Task: Start in the project TripHive the sprint 'Supernatural', with a duration of 3 weeks.
Action: Mouse moved to (509, 447)
Screenshot: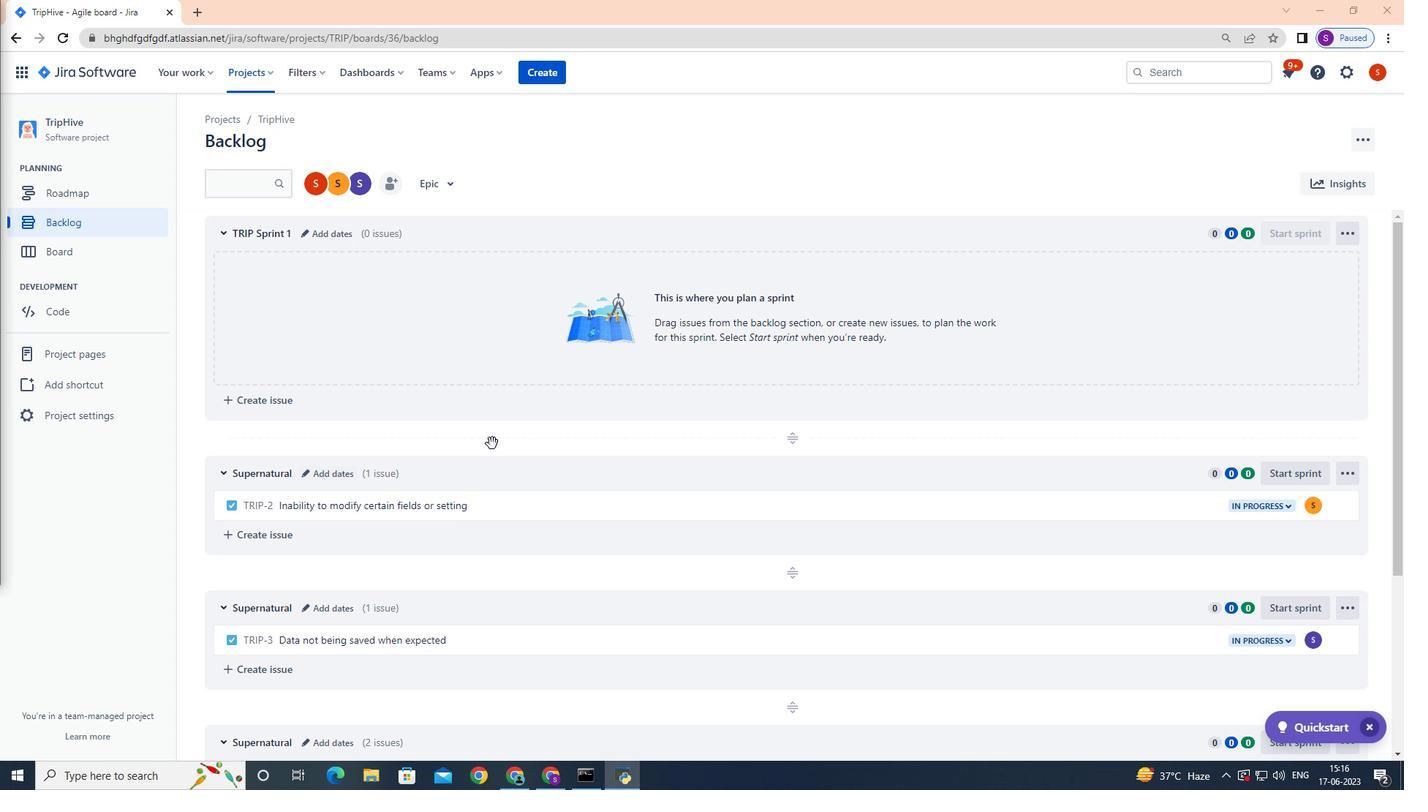 
Action: Mouse scrolled (509, 447) with delta (0, 0)
Screenshot: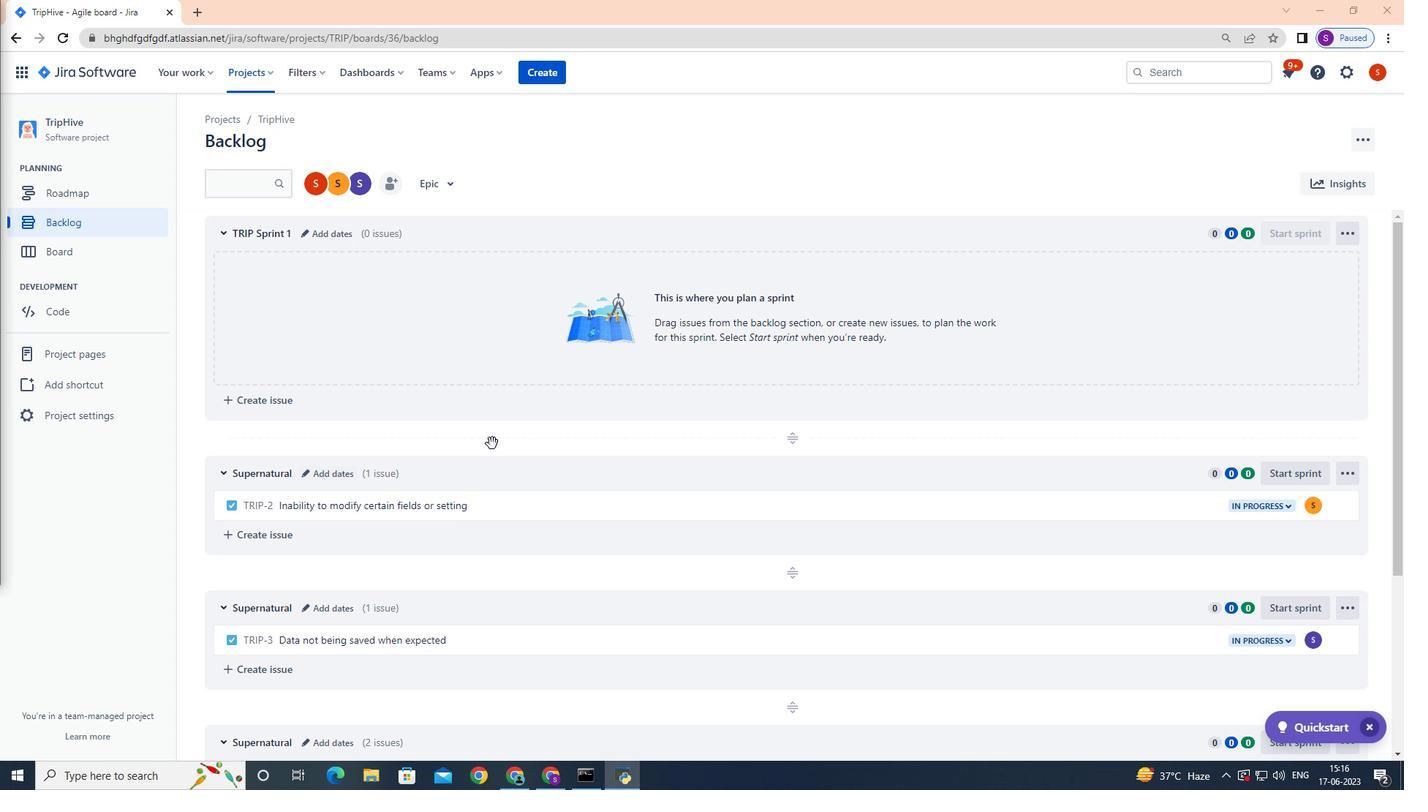 
Action: Mouse moved to (509, 447)
Screenshot: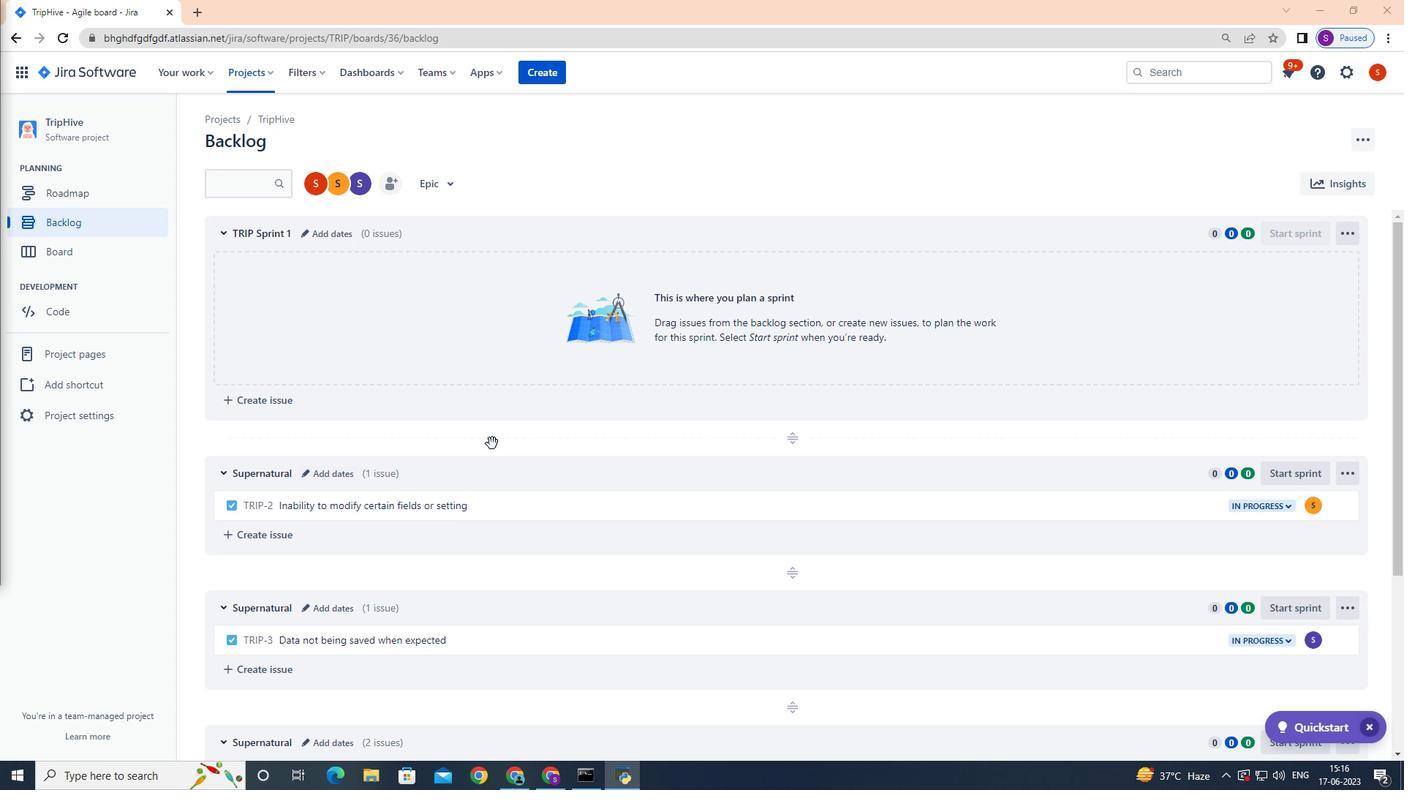 
Action: Mouse scrolled (509, 447) with delta (0, 0)
Screenshot: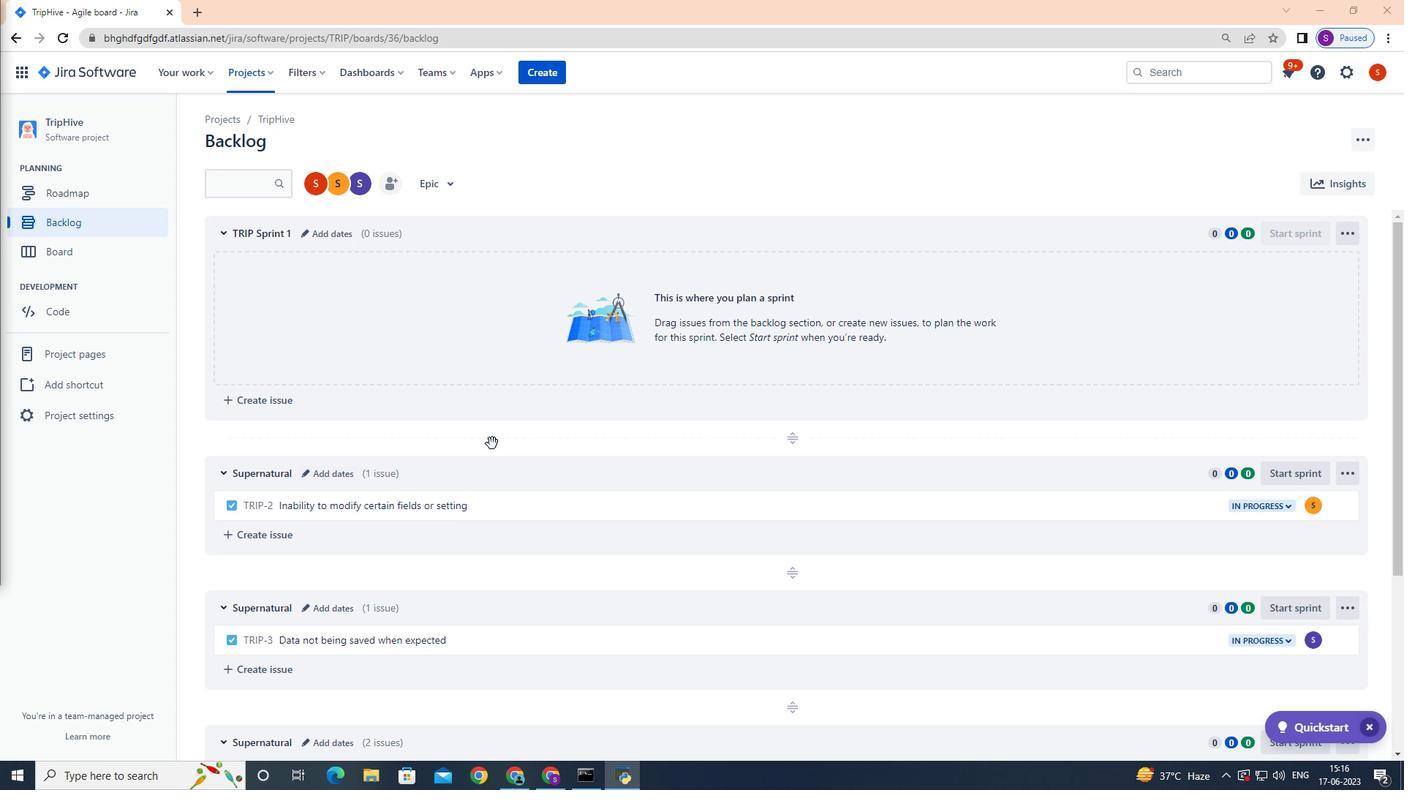 
Action: Mouse moved to (537, 453)
Screenshot: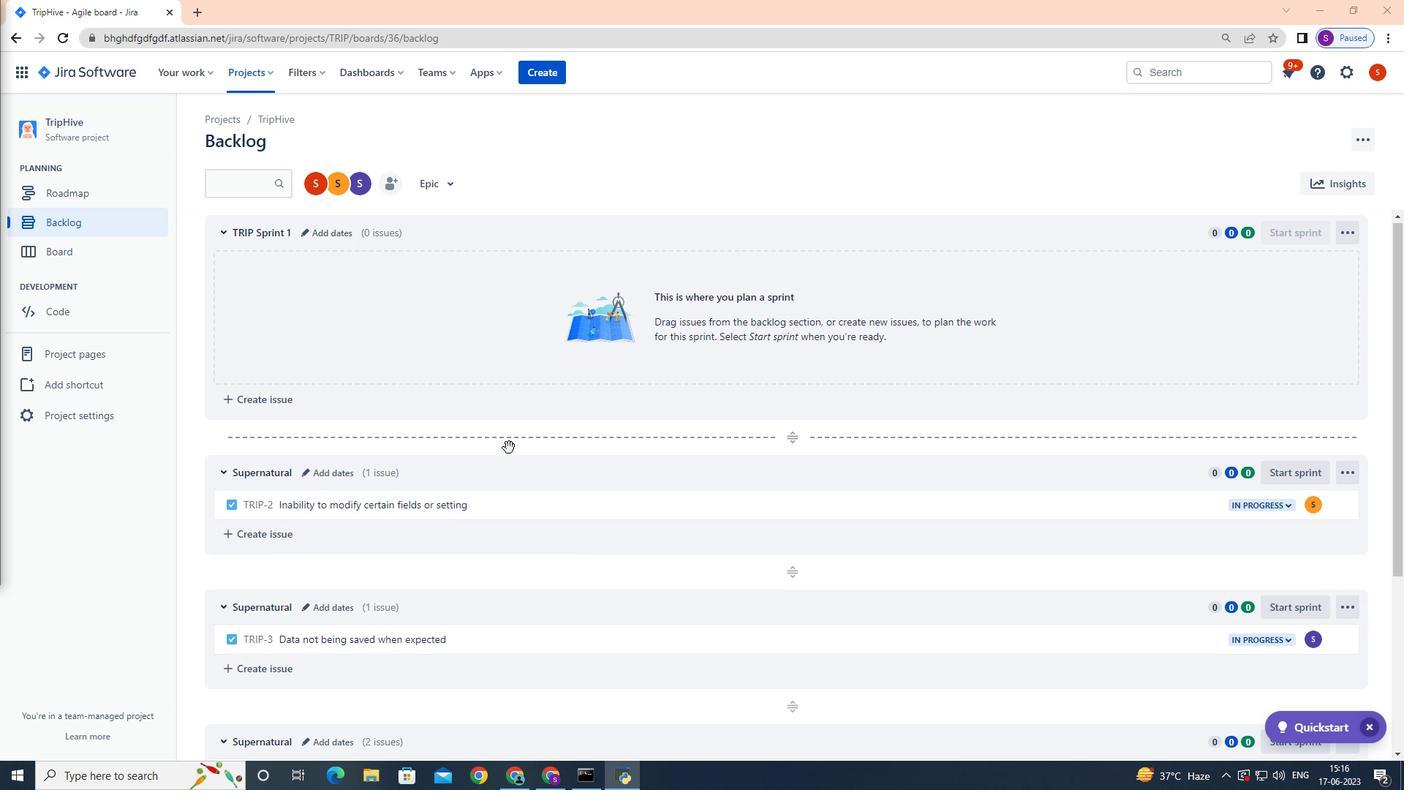 
Action: Mouse scrolled (515, 450) with delta (0, 0)
Screenshot: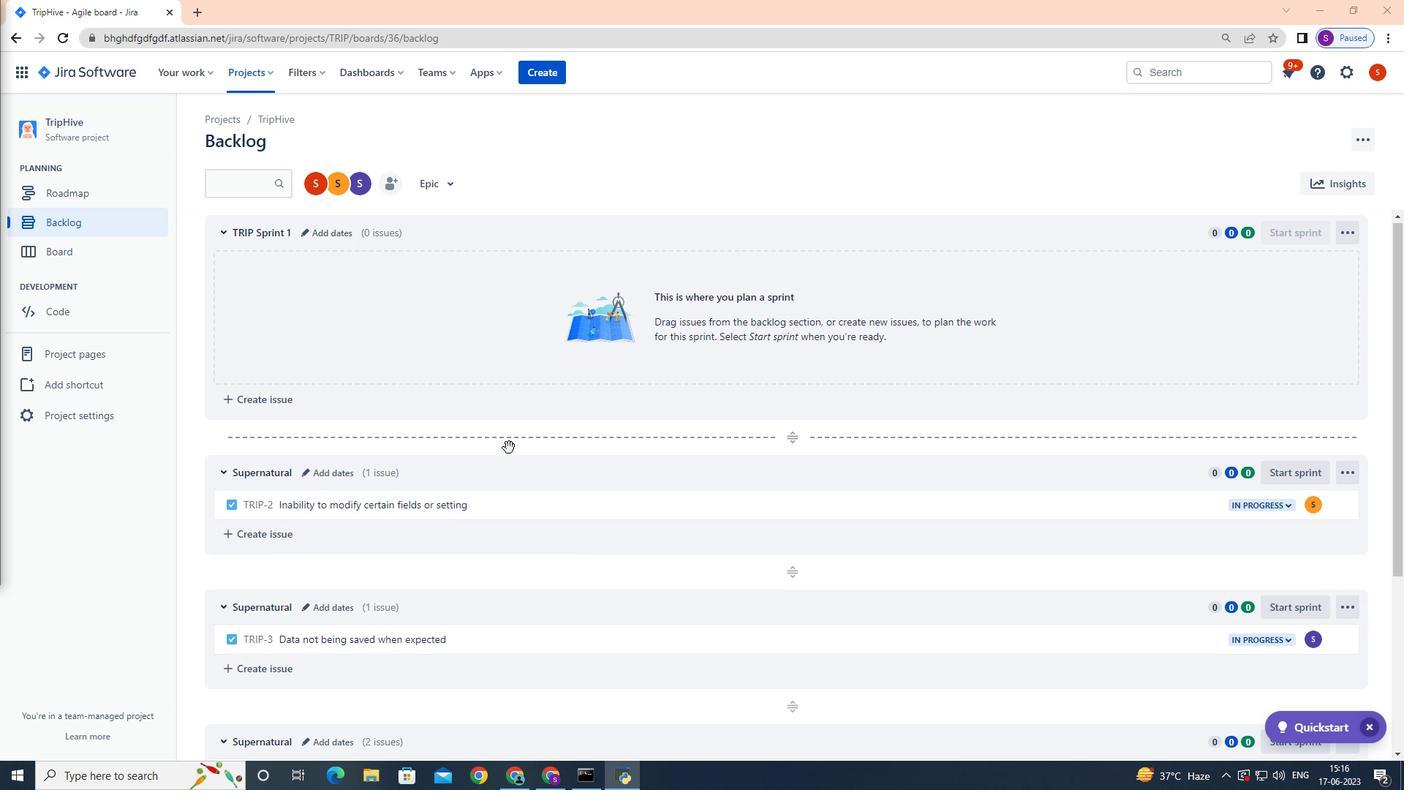 
Action: Mouse moved to (564, 485)
Screenshot: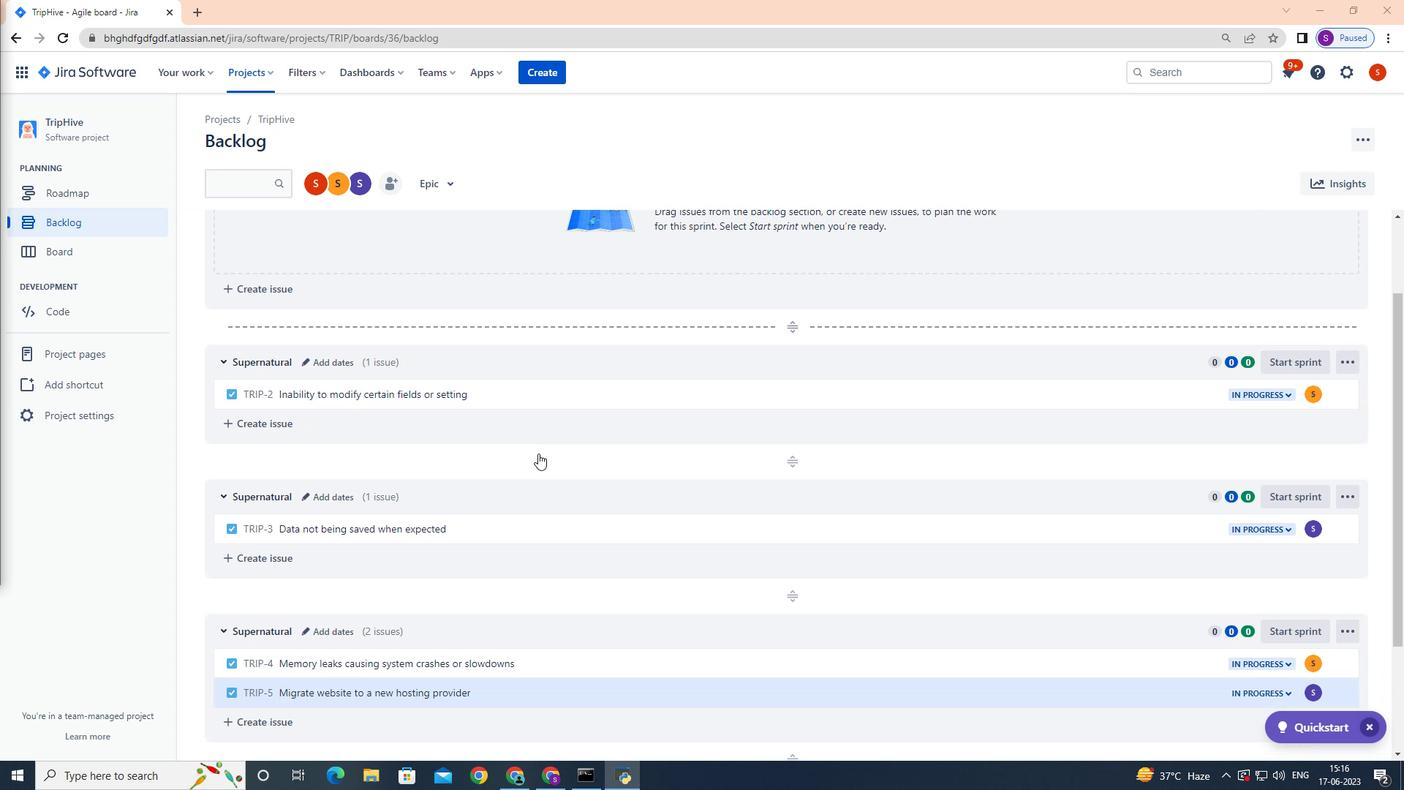 
Action: Mouse scrolled (552, 471) with delta (0, 0)
Screenshot: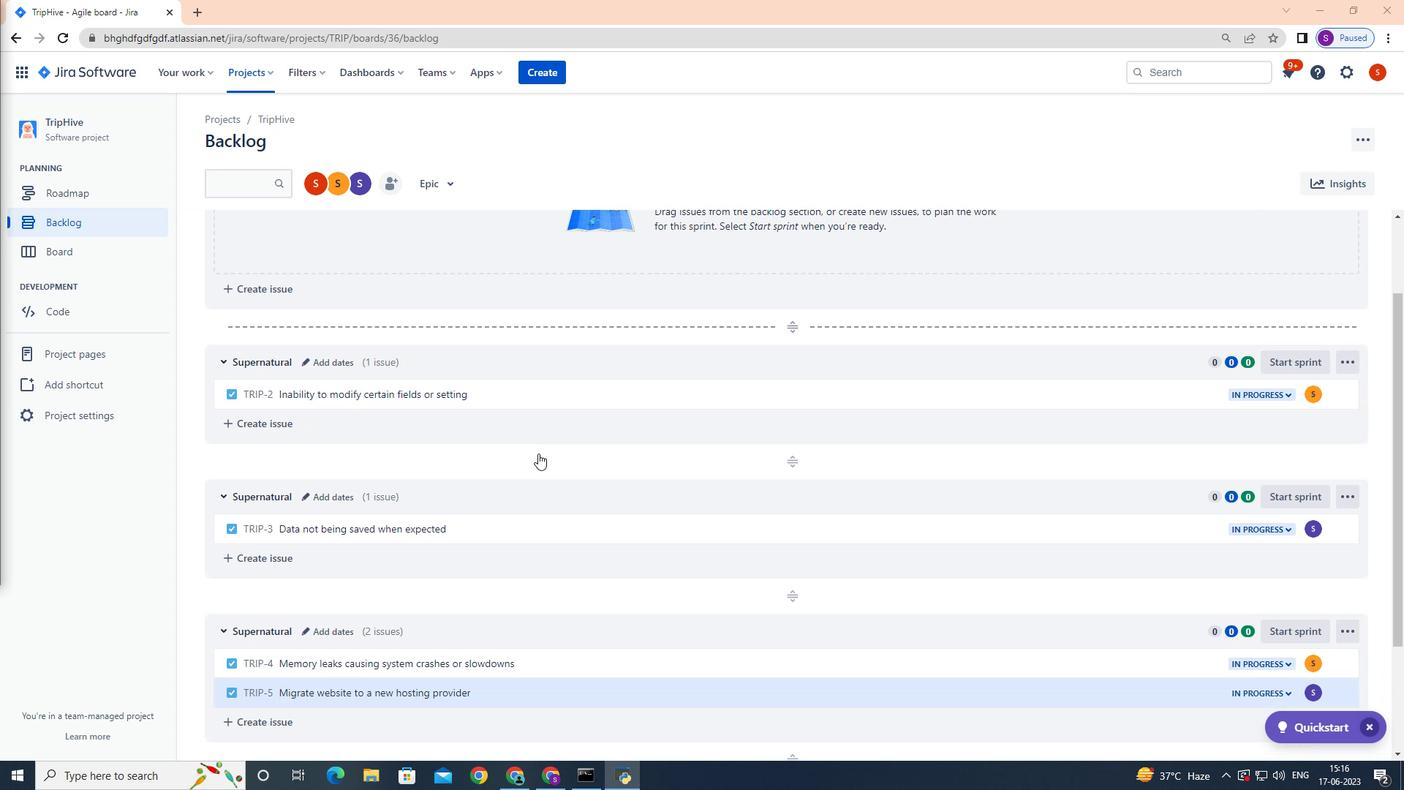 
Action: Mouse moved to (593, 528)
Screenshot: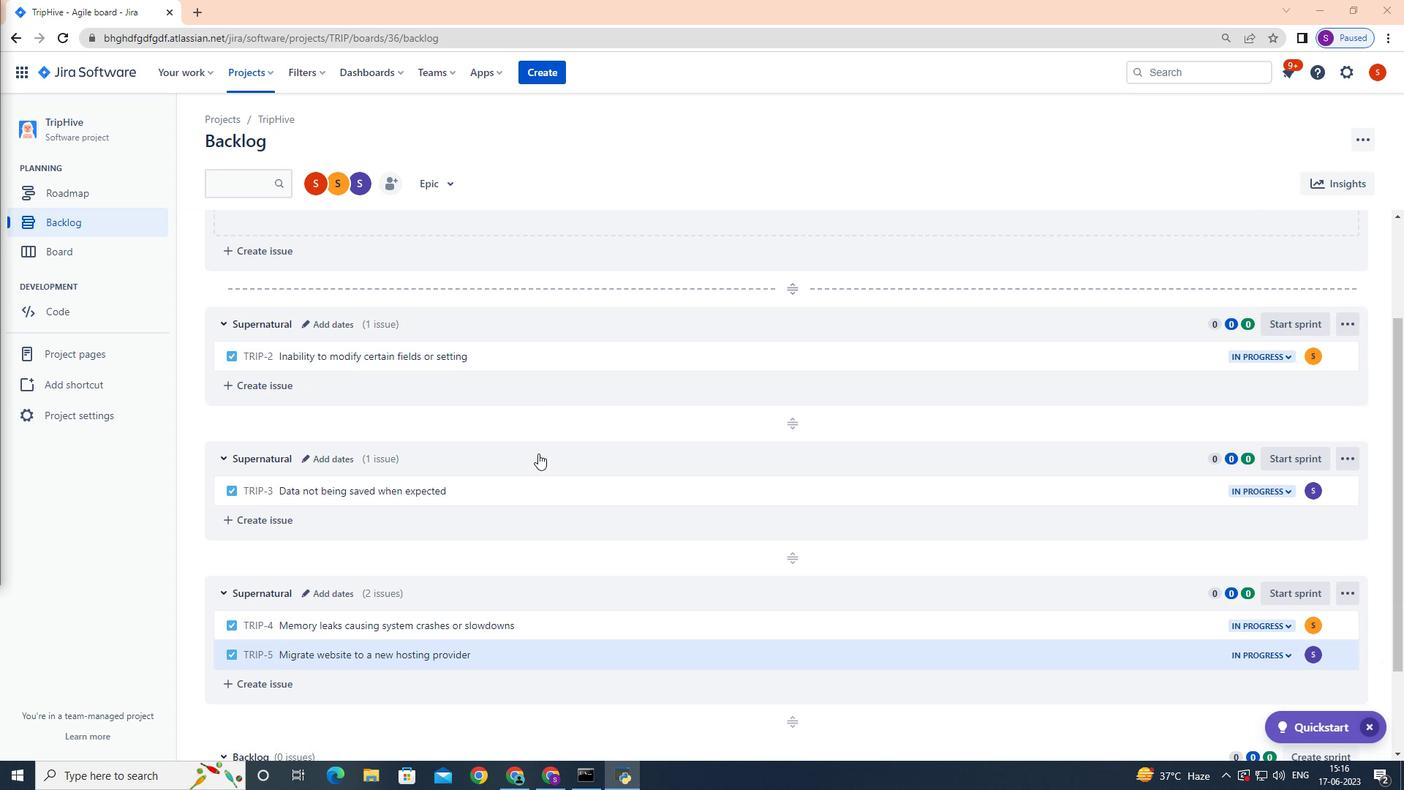 
Action: Mouse scrolled (593, 529) with delta (0, 0)
Screenshot: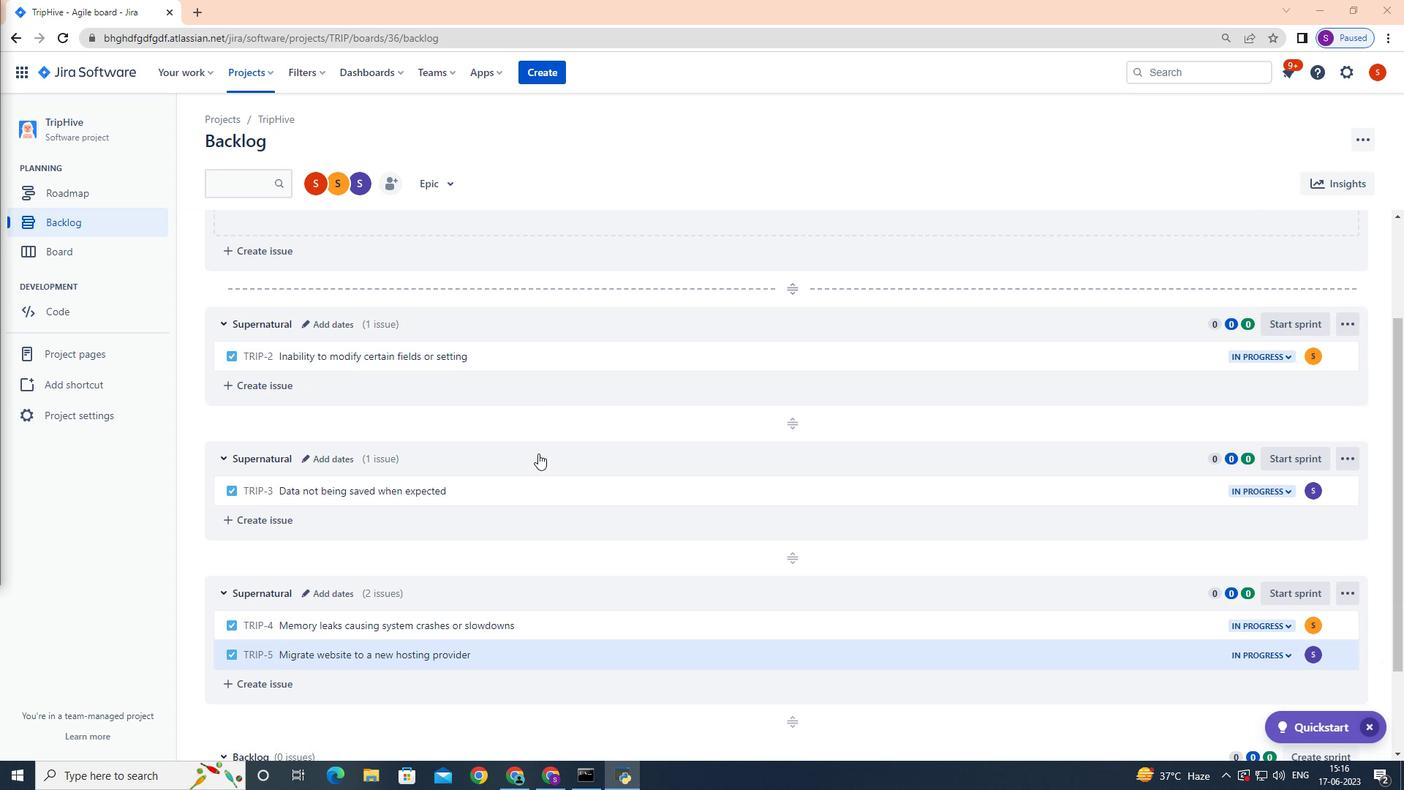 
Action: Mouse moved to (620, 567)
Screenshot: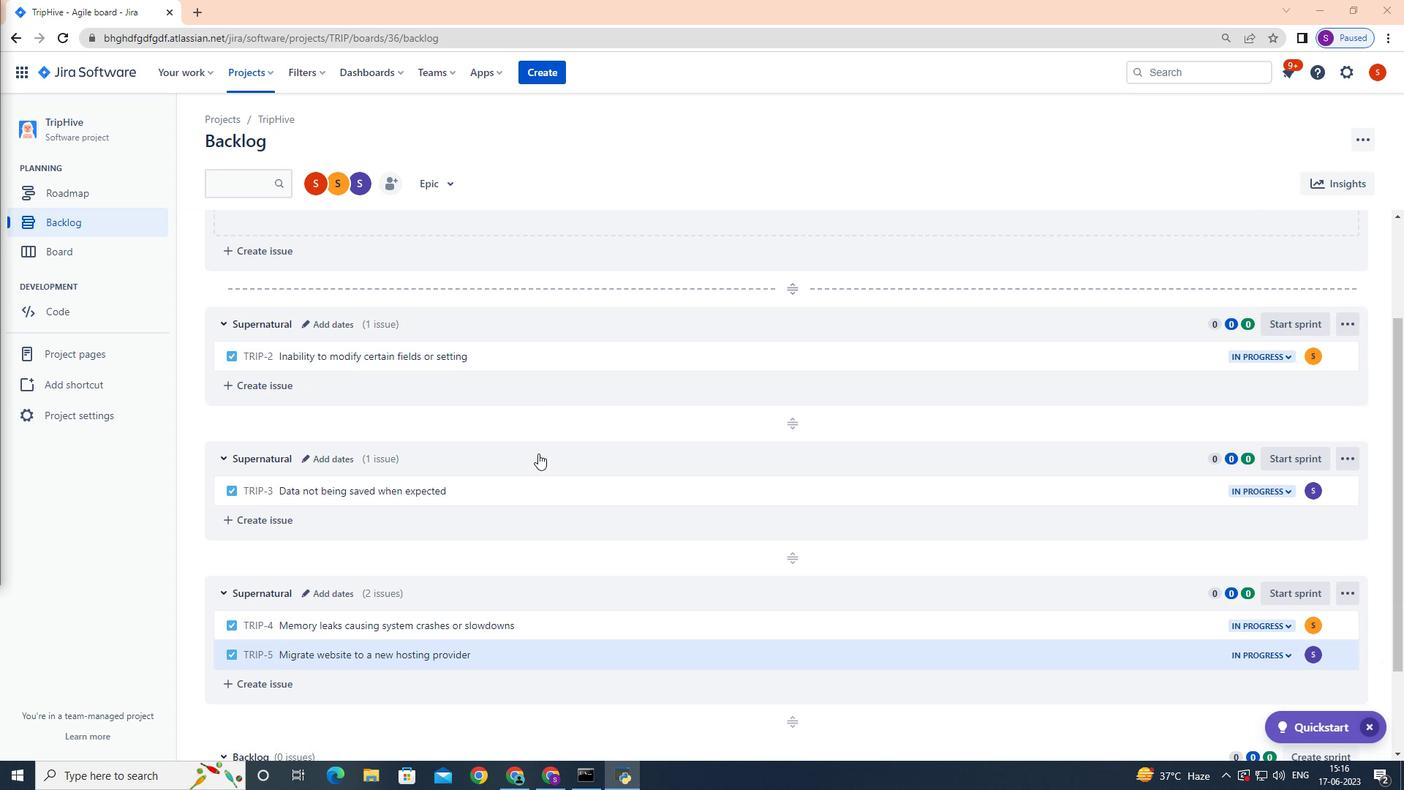 
Action: Mouse scrolled (620, 568) with delta (0, 0)
Screenshot: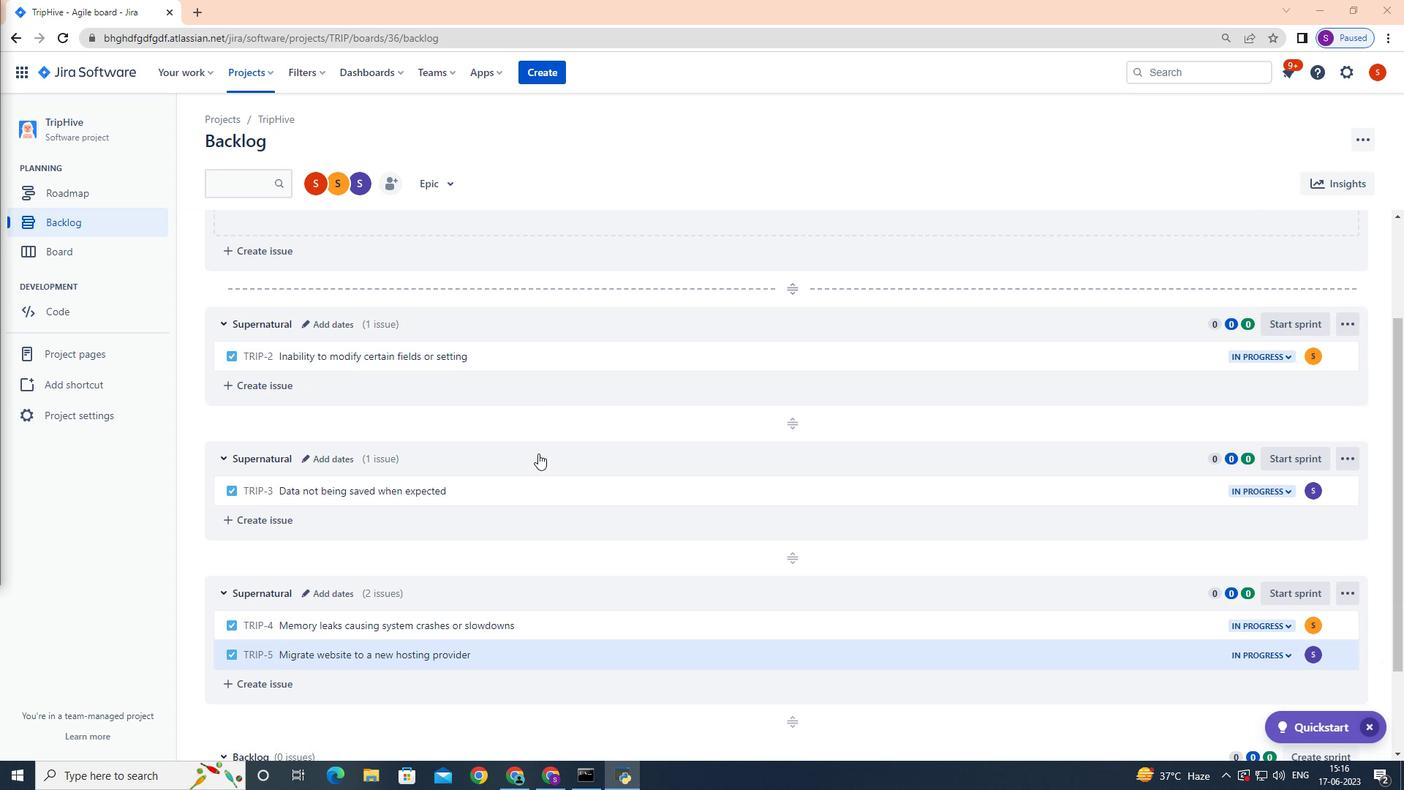 
Action: Mouse moved to (642, 601)
Screenshot: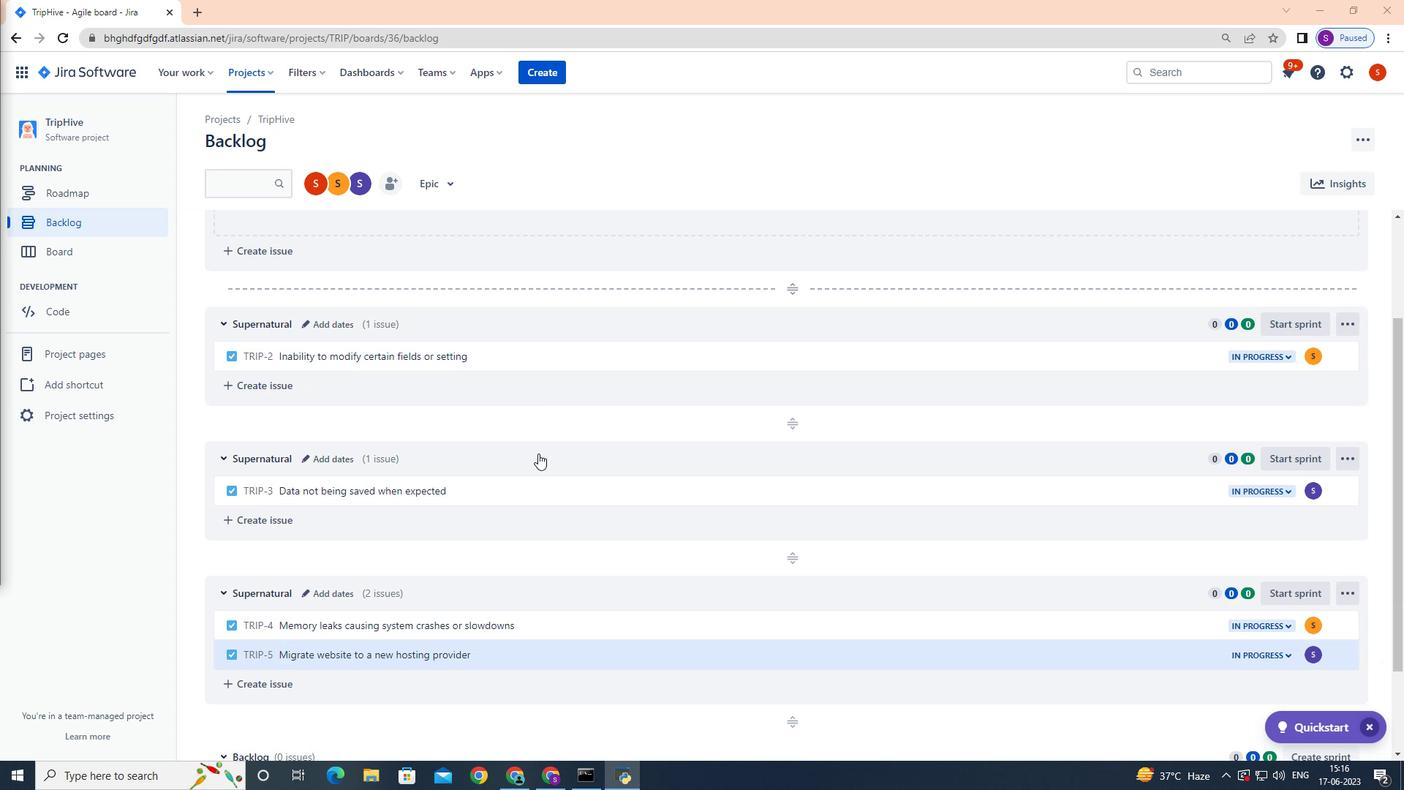 
Action: Mouse scrolled (642, 602) with delta (0, 0)
Screenshot: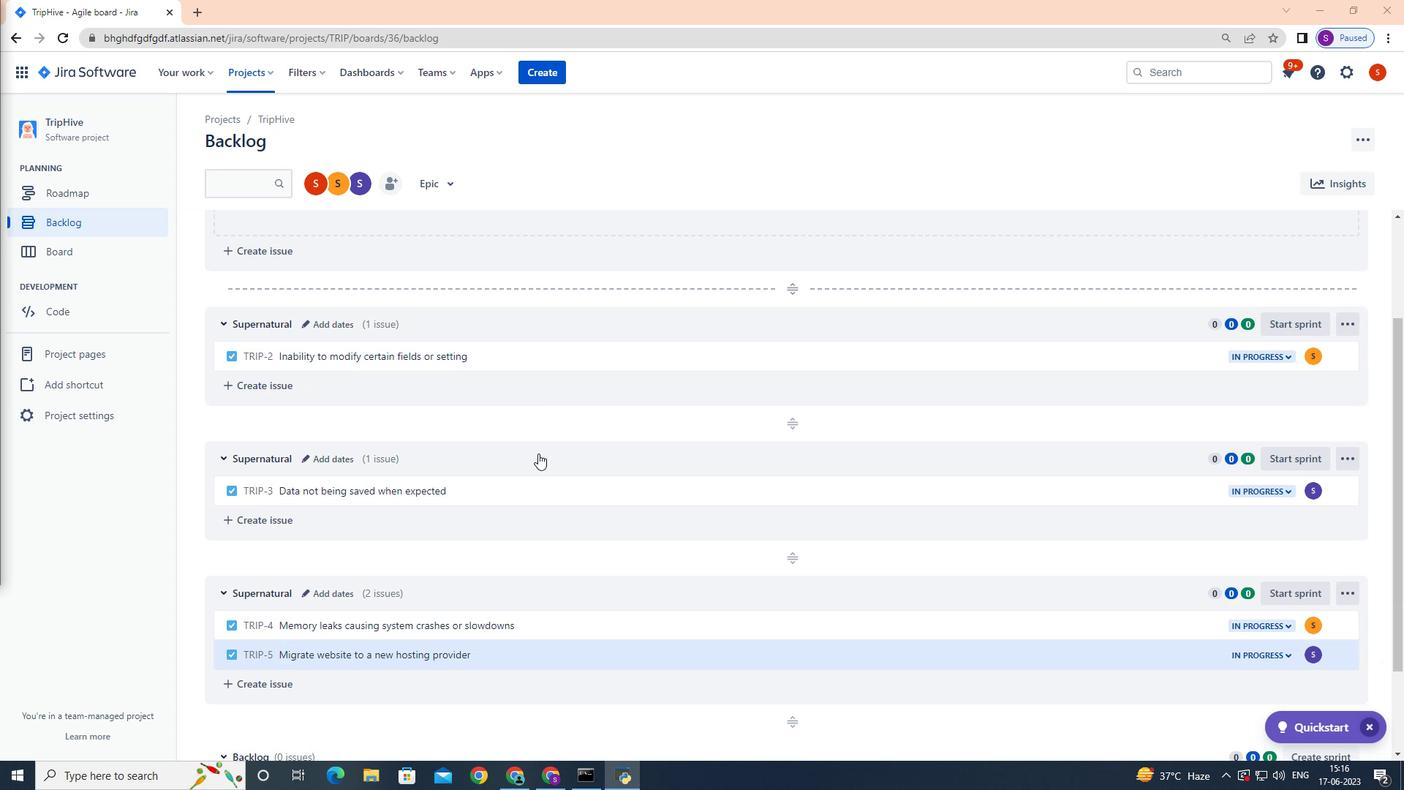 
Action: Mouse moved to (660, 629)
Screenshot: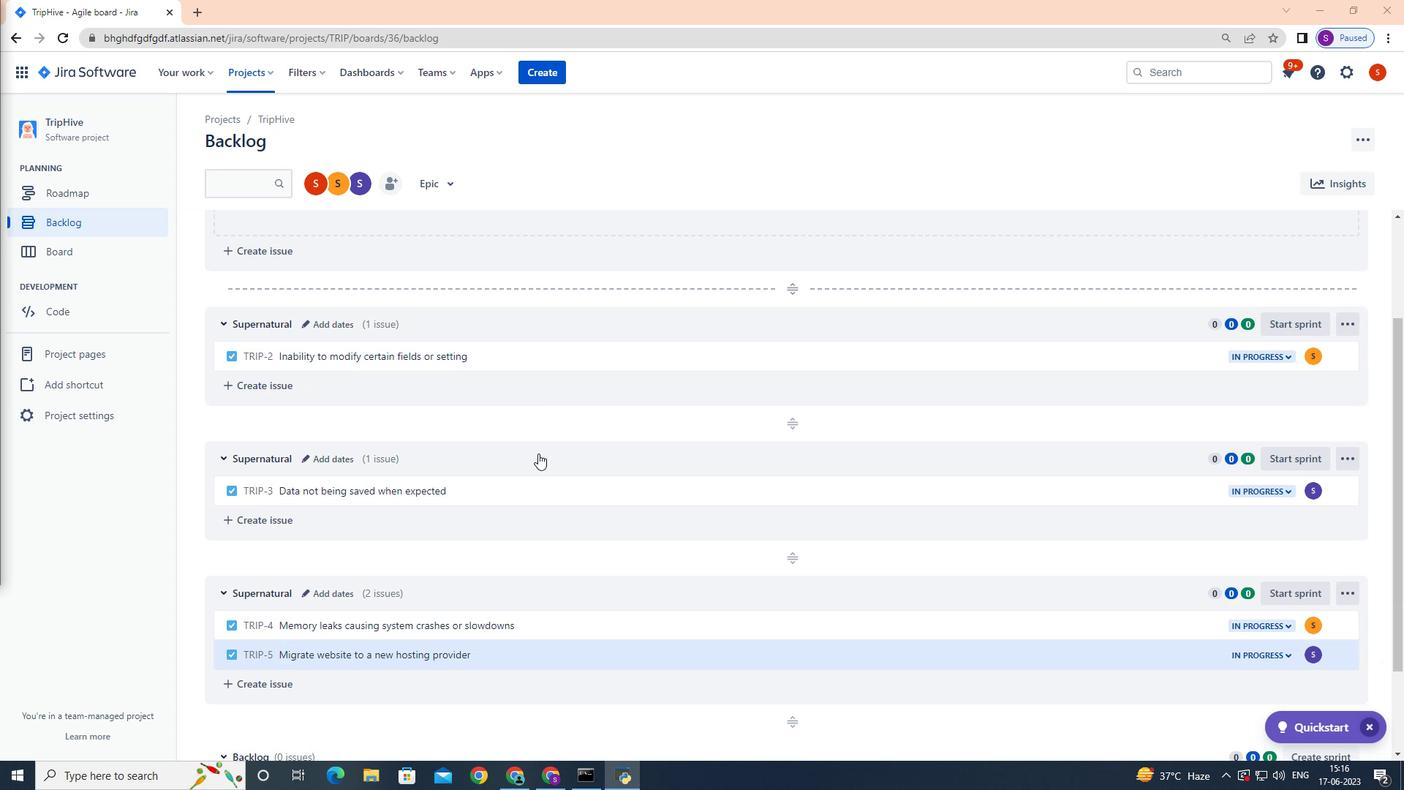 
Action: Mouse scrolled (660, 630) with delta (0, 0)
Screenshot: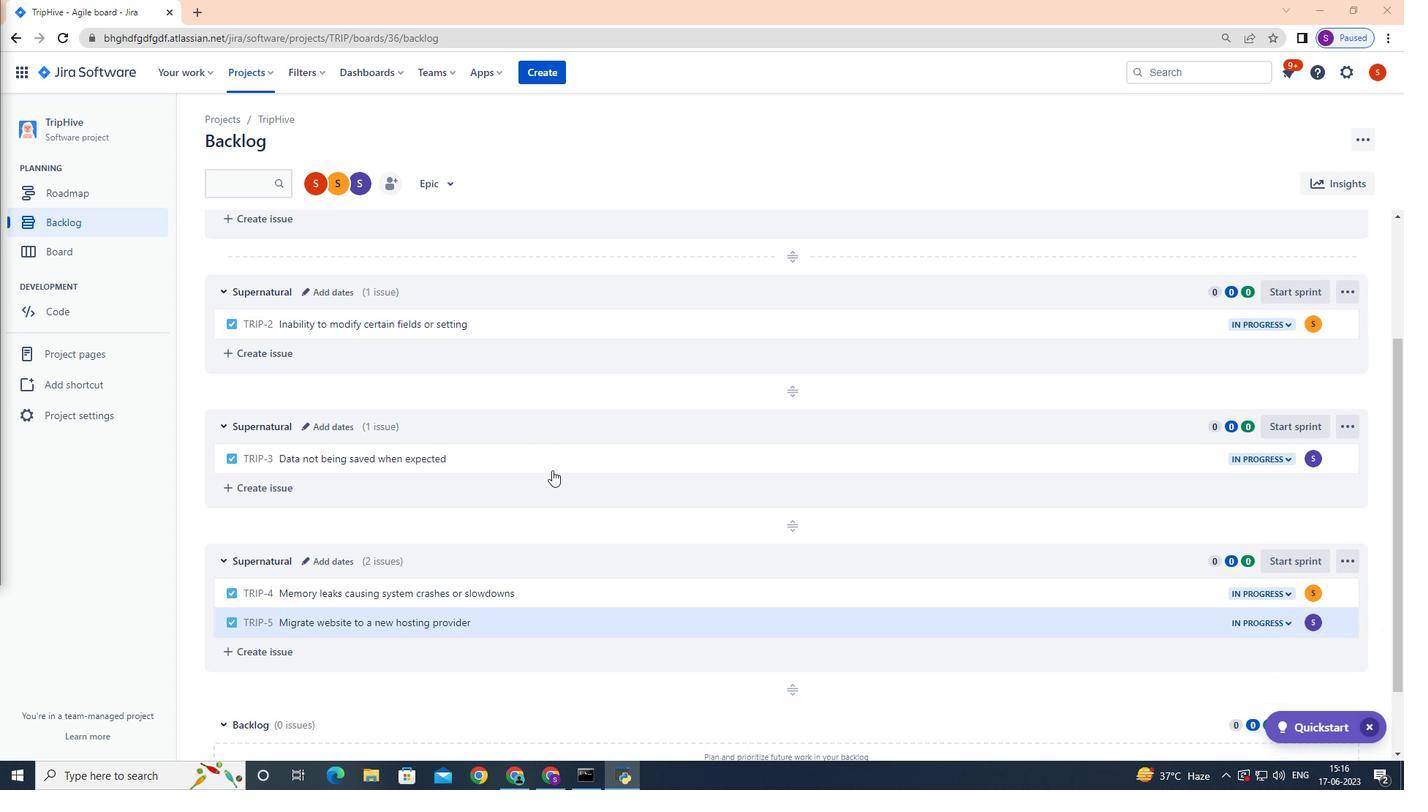 
Action: Mouse moved to (326, 476)
Screenshot: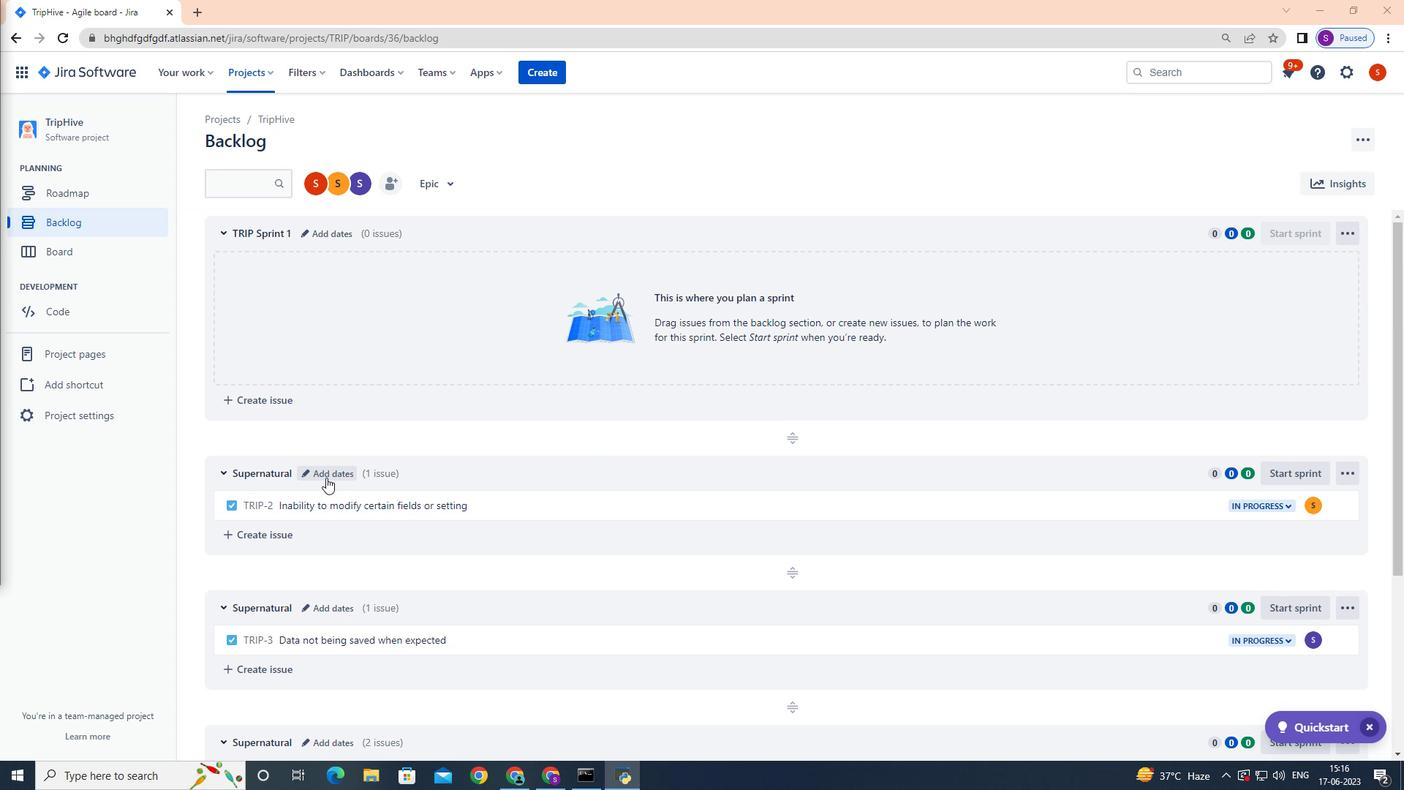
Action: Mouse pressed left at (326, 476)
Screenshot: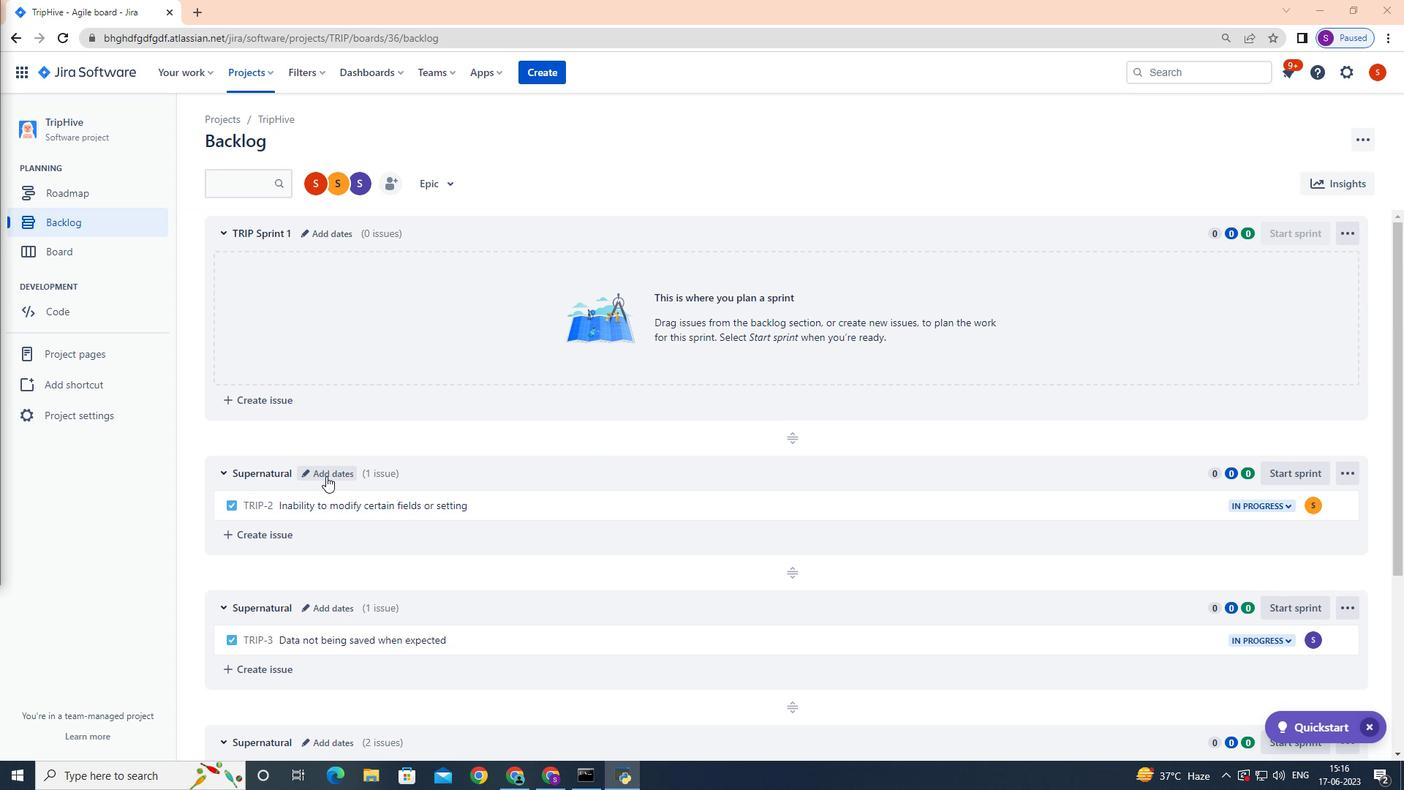 
Action: Mouse moved to (665, 237)
Screenshot: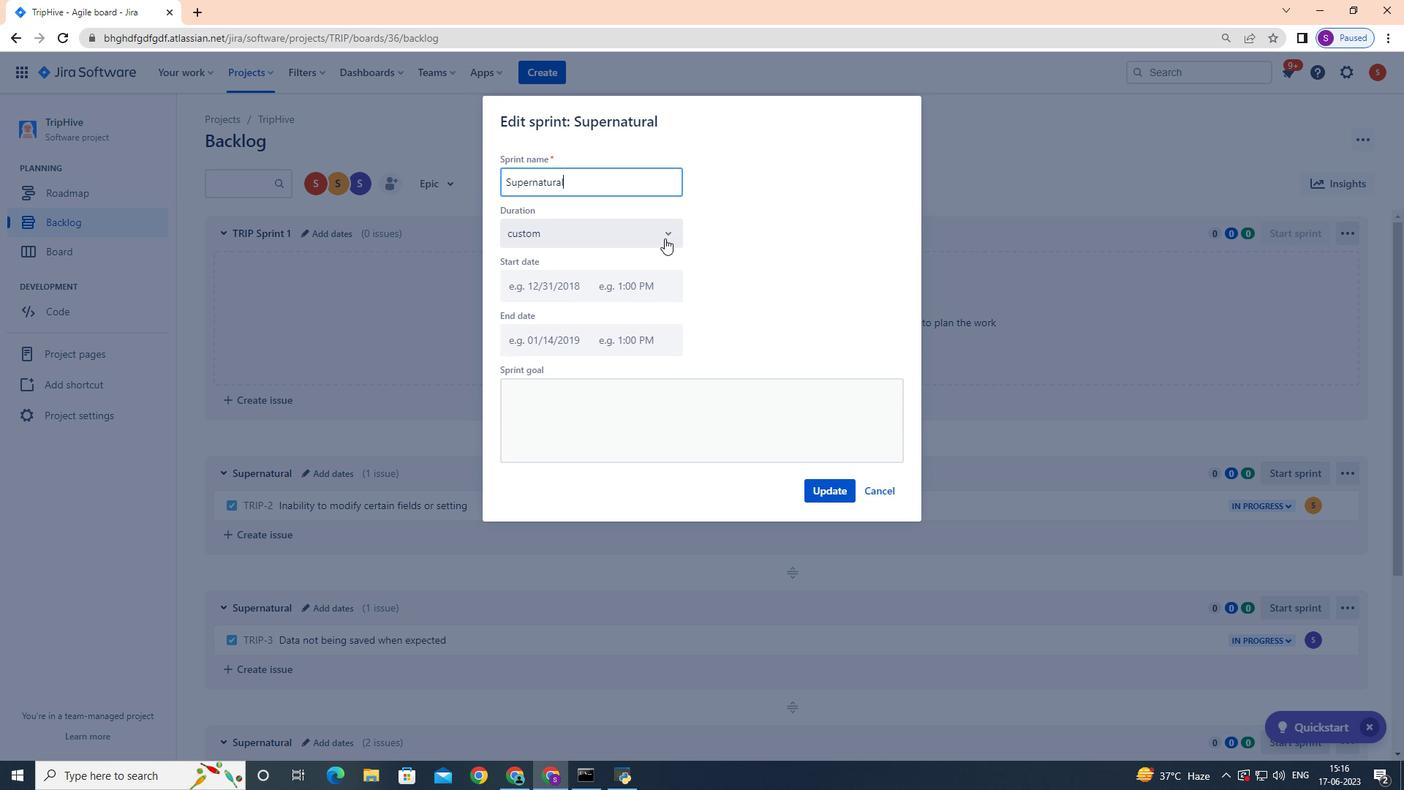 
Action: Mouse pressed left at (665, 237)
Screenshot: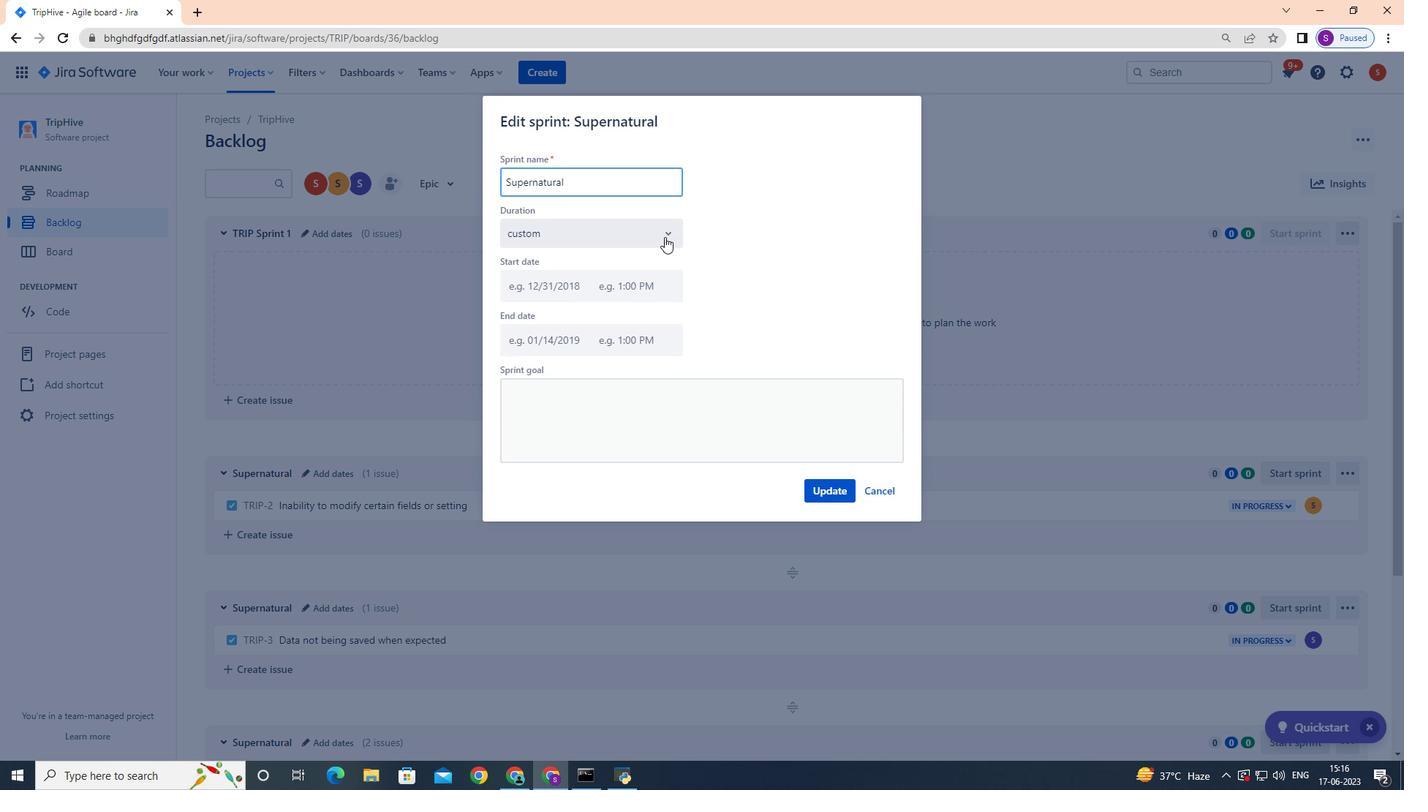 
Action: Mouse moved to (573, 310)
Screenshot: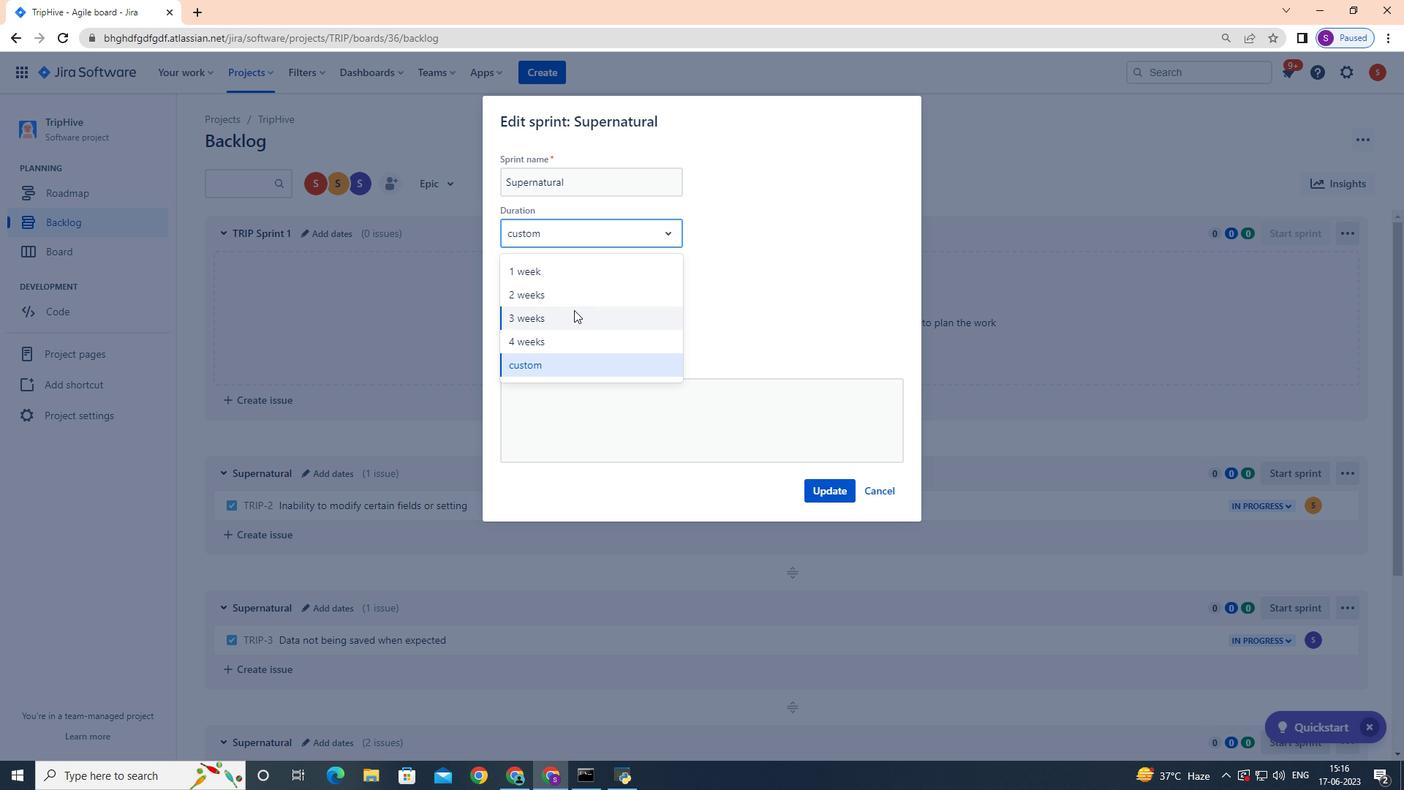 
Action: Mouse pressed left at (573, 310)
Screenshot: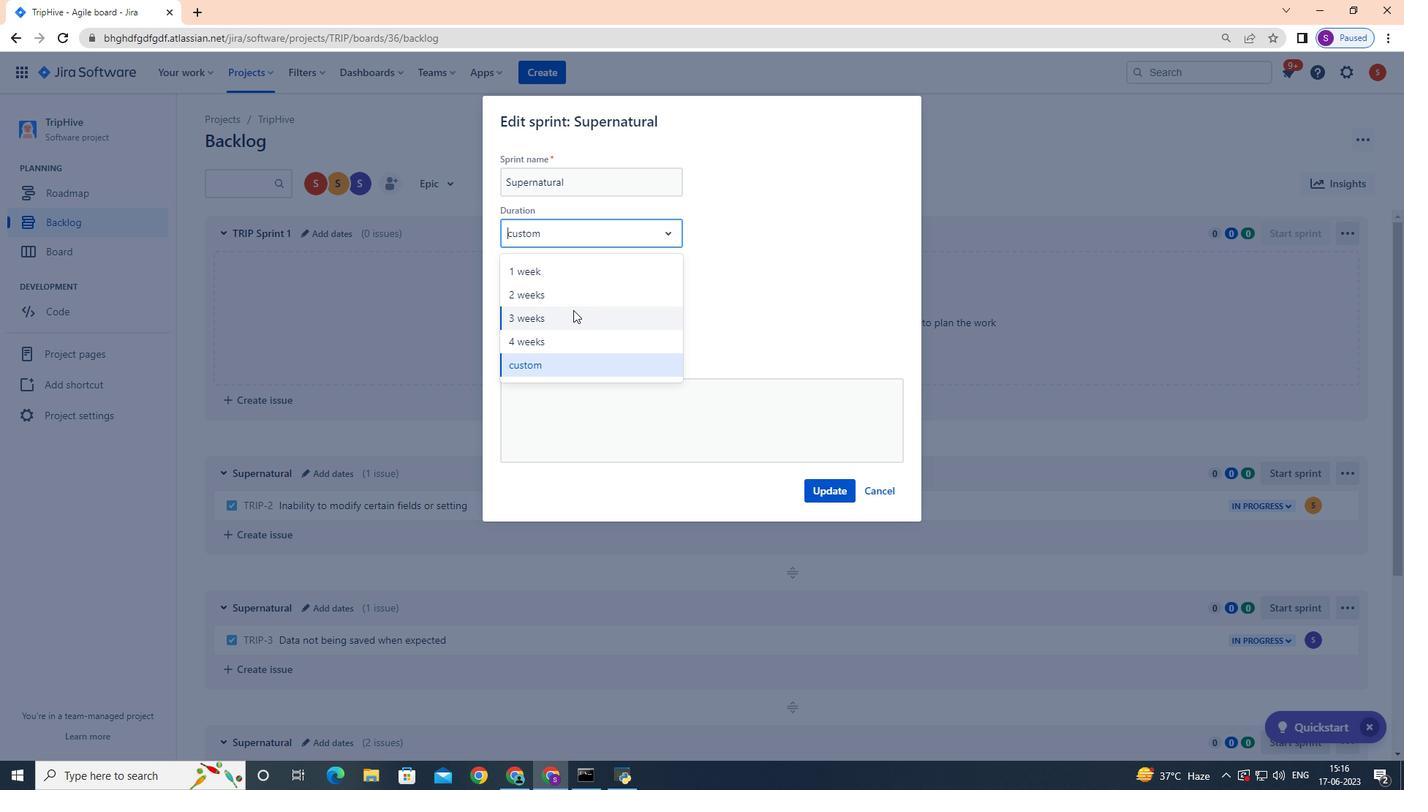 
Action: Mouse moved to (842, 488)
Screenshot: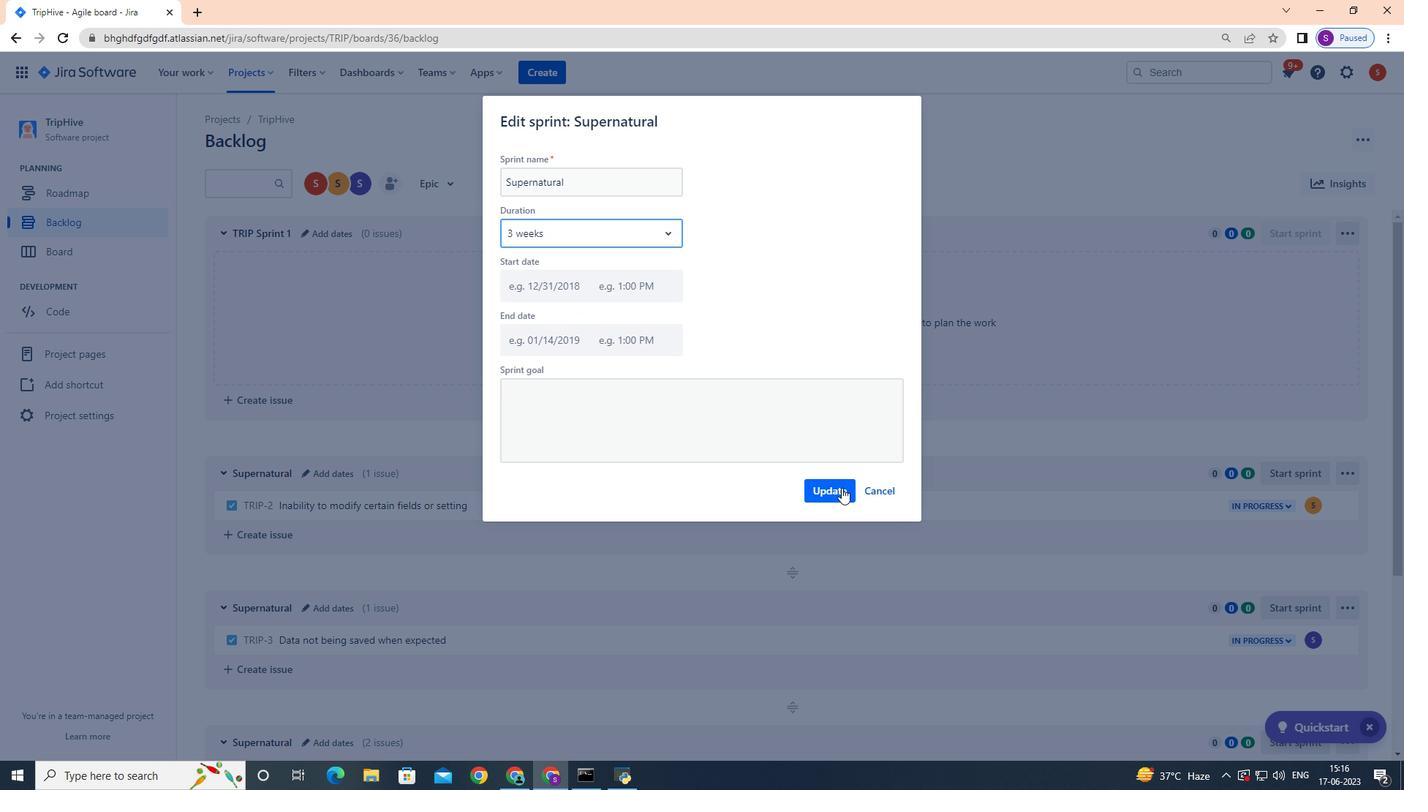 
Action: Mouse pressed left at (842, 488)
Screenshot: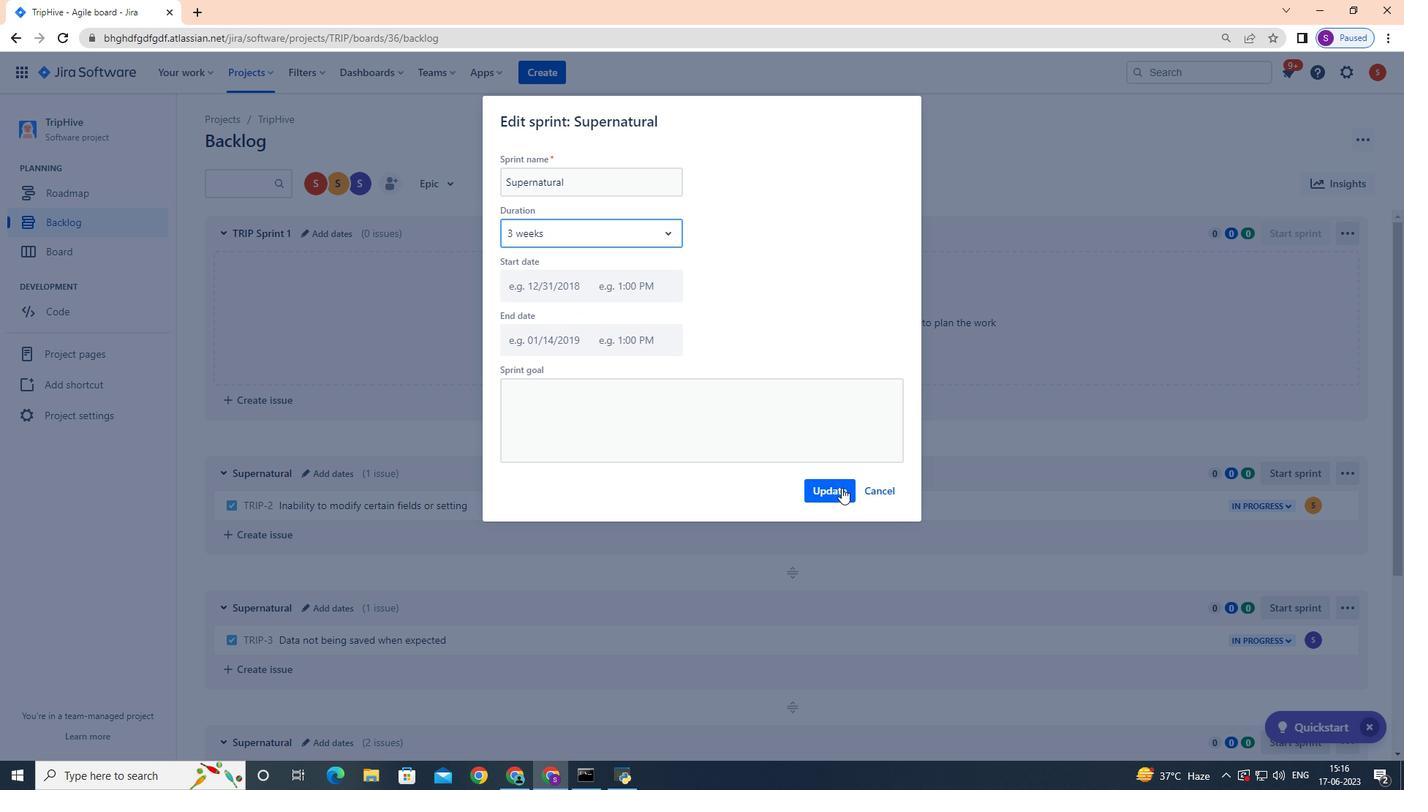 
Action: Mouse moved to (824, 482)
Screenshot: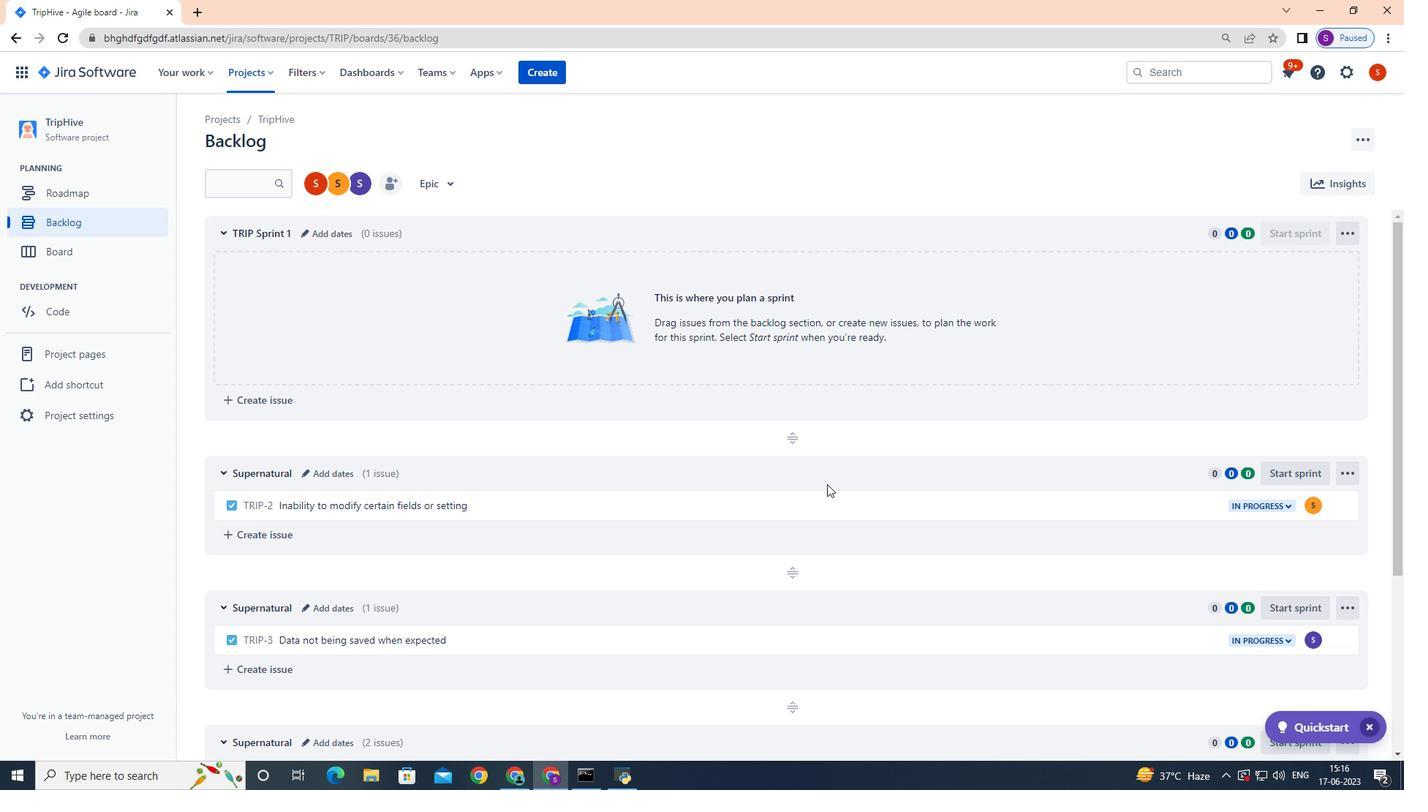 
